 Task: For heading Arial with bold.  font size for heading22,  'Change the font style of data to'Arial Narrow.  and font size to 14,  Change the alignment of both headline & data to Align middle.  In the sheet  EvaluationSalesForecast_2022
Action: Mouse moved to (903, 113)
Screenshot: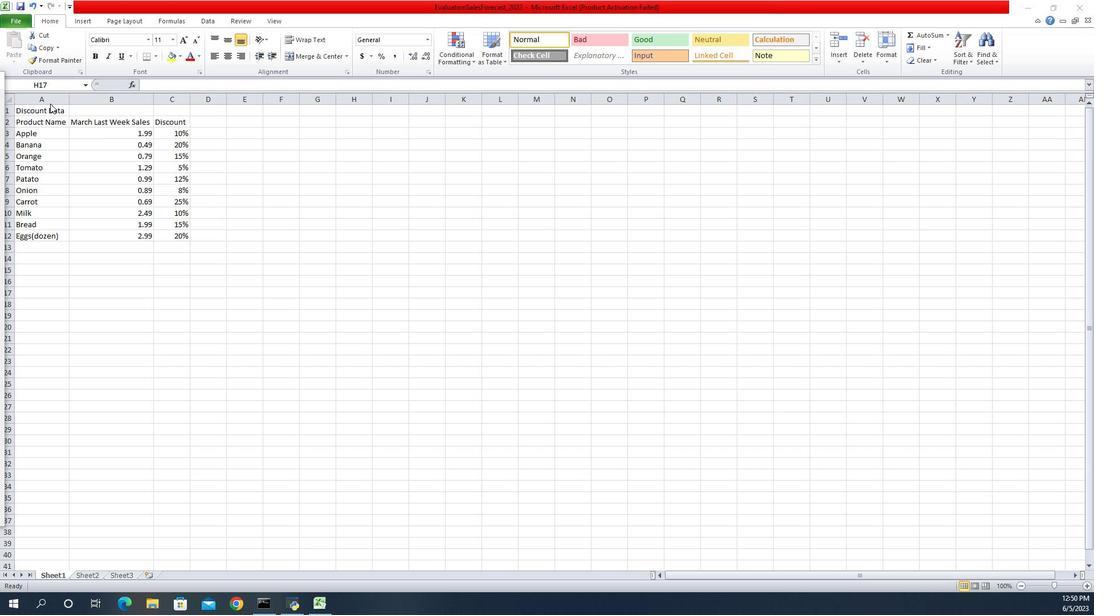 
Action: Mouse pressed left at (903, 113)
Screenshot: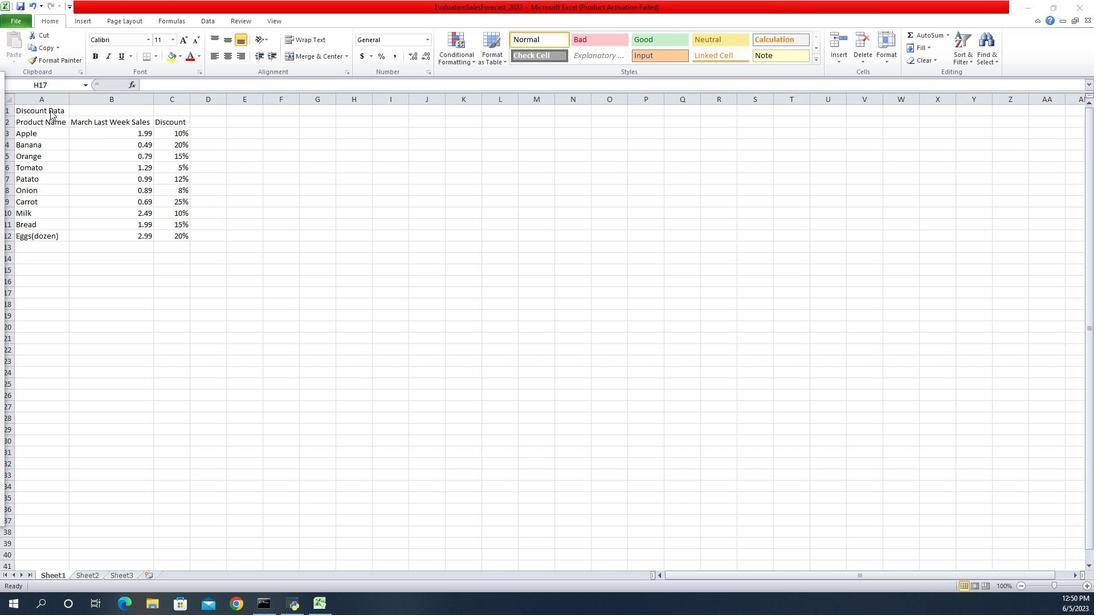 
Action: Mouse moved to (903, 113)
Screenshot: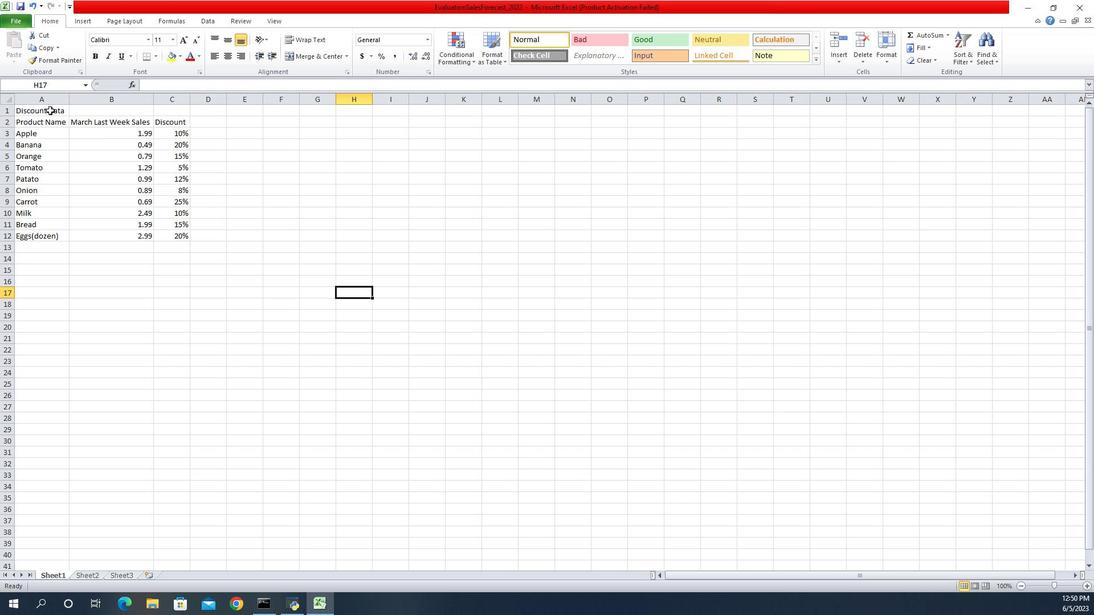 
Action: Mouse pressed left at (903, 113)
Screenshot: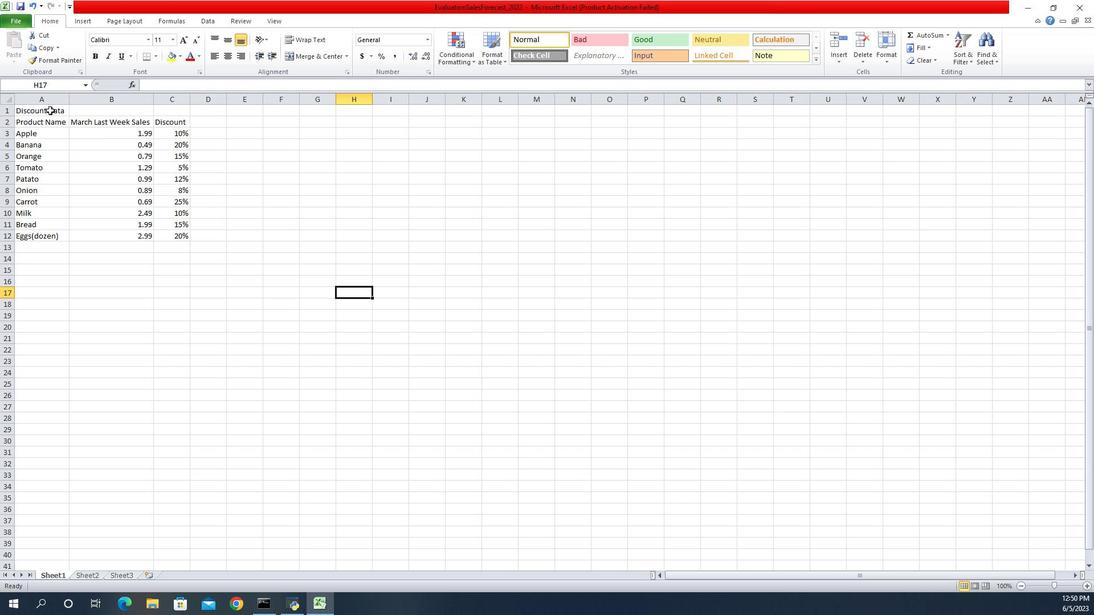 
Action: Mouse pressed left at (903, 113)
Screenshot: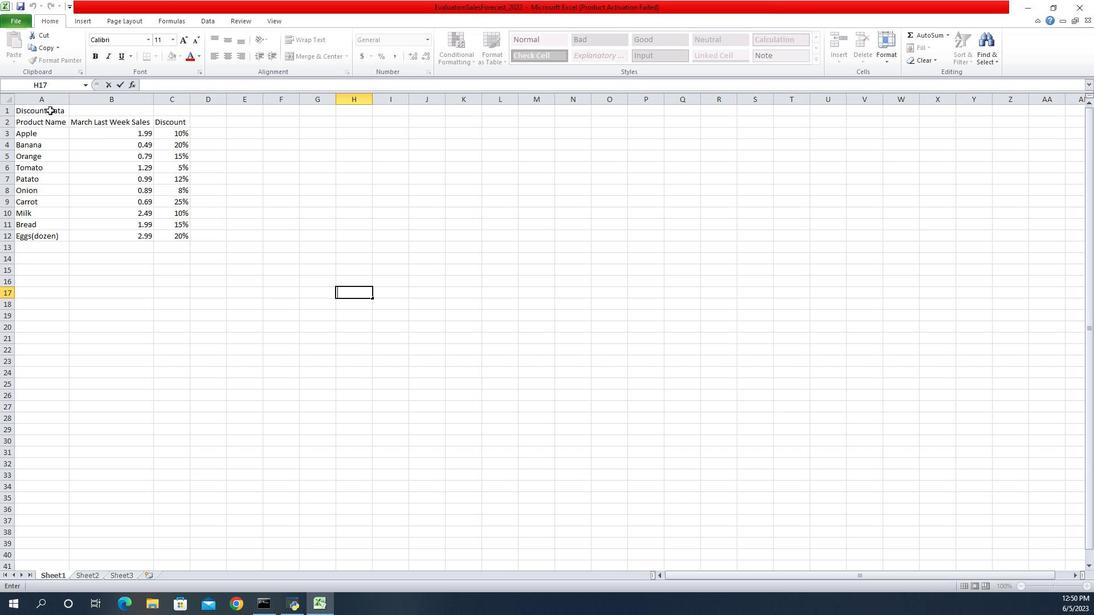
Action: Mouse moved to (999, 42)
Screenshot: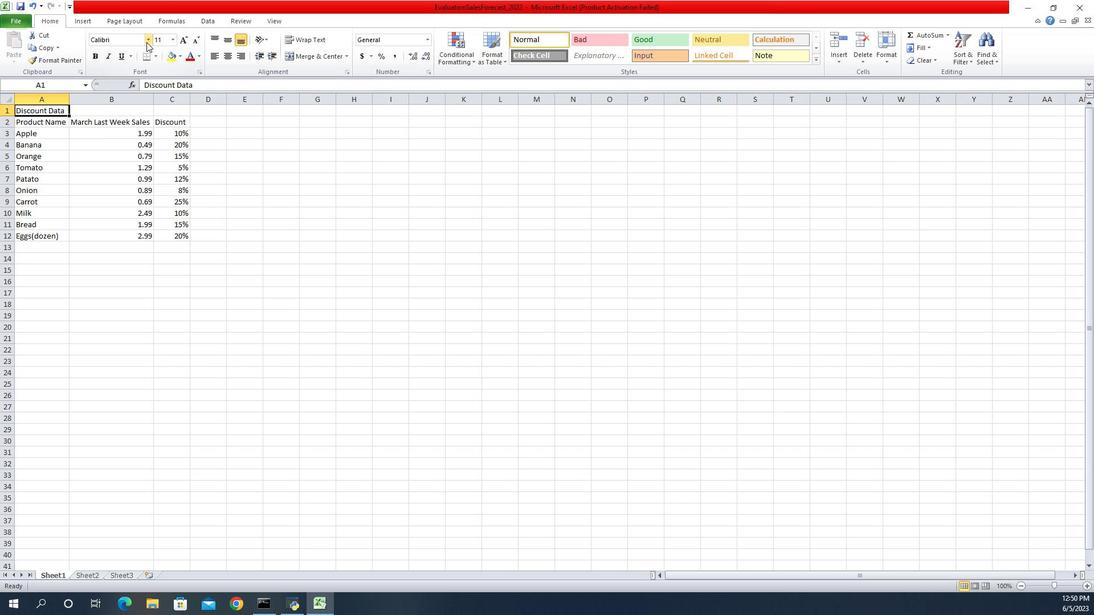 
Action: Mouse pressed left at (999, 42)
Screenshot: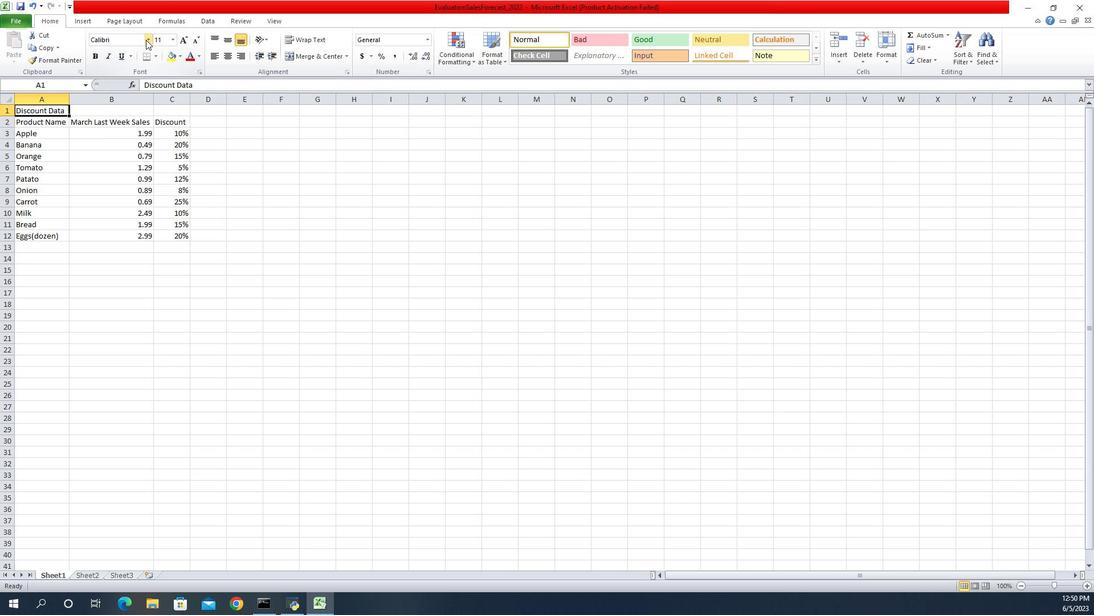 
Action: Mouse pressed left at (999, 42)
Screenshot: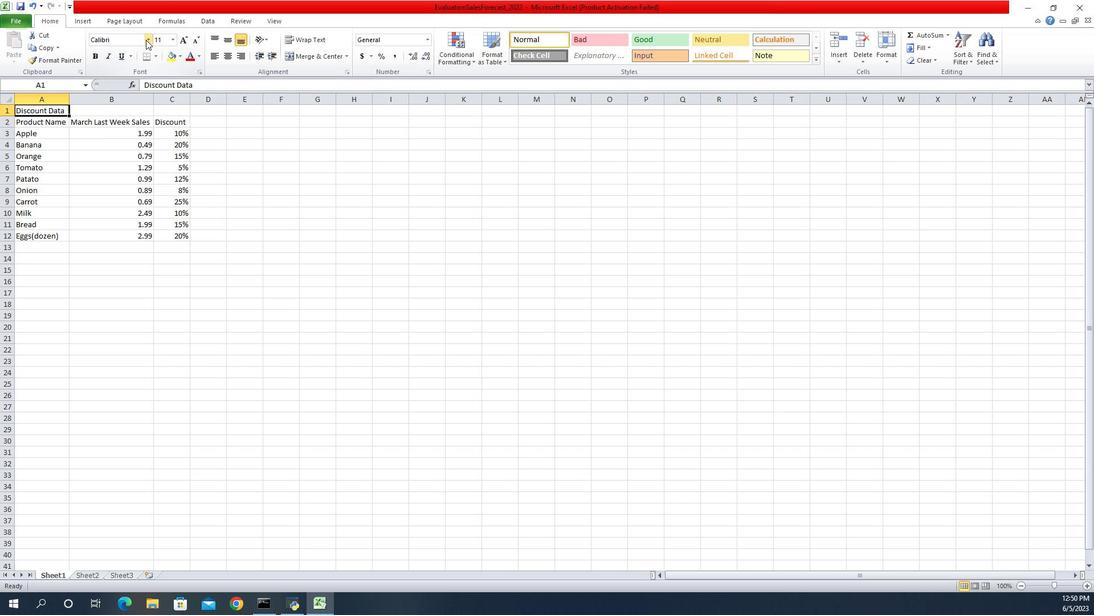 
Action: Key pressed actrl+Z<Key.shift>ctrl+Z
Screenshot: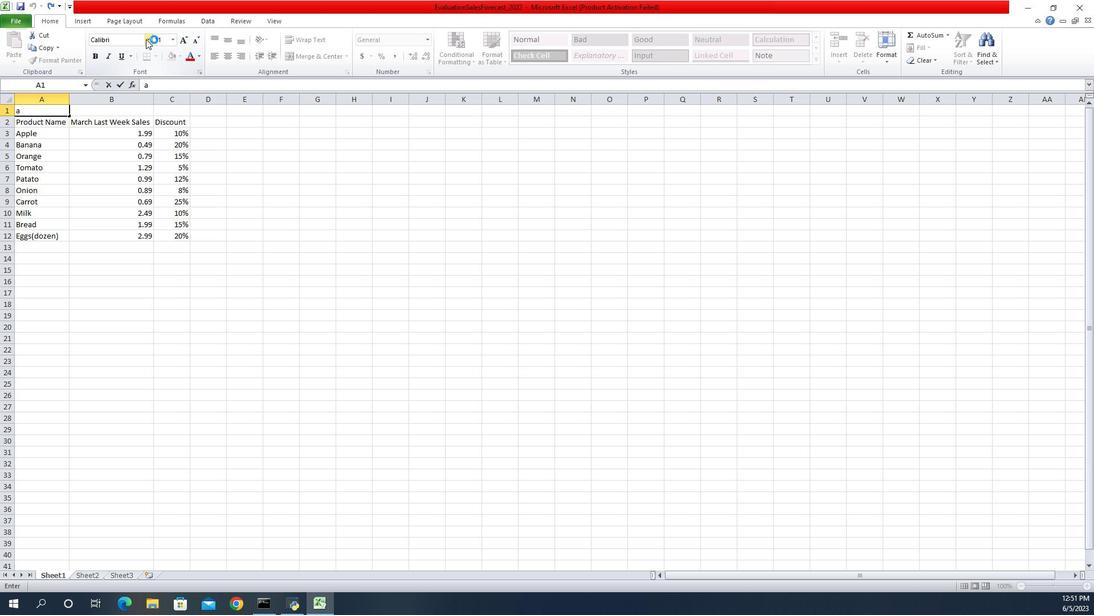 
Action: Mouse moved to (997, 54)
Screenshot: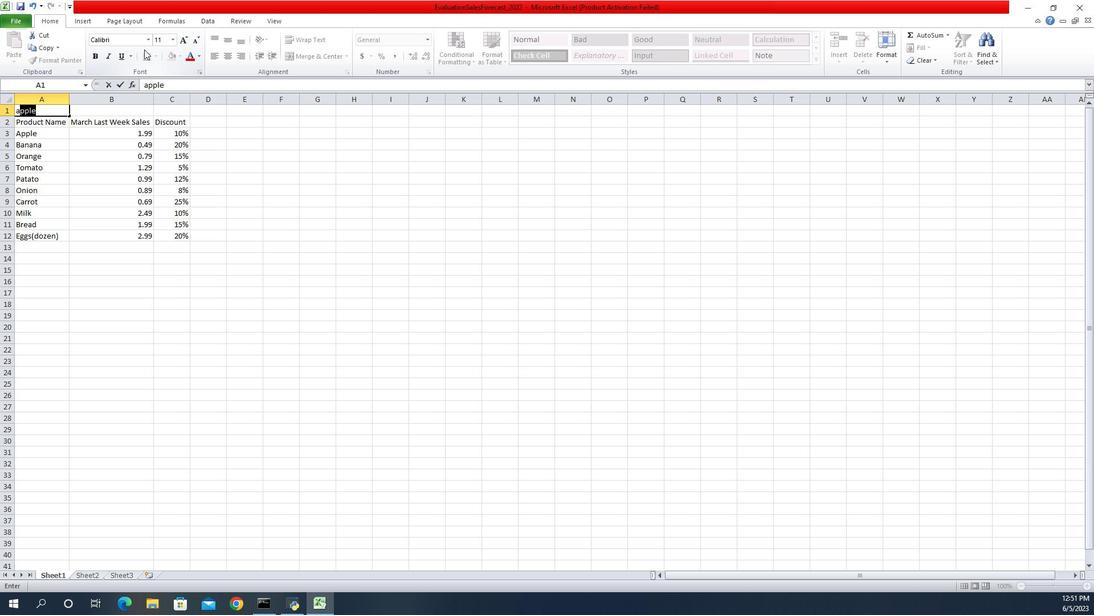 
Action: Key pressed ctrl+Z
Screenshot: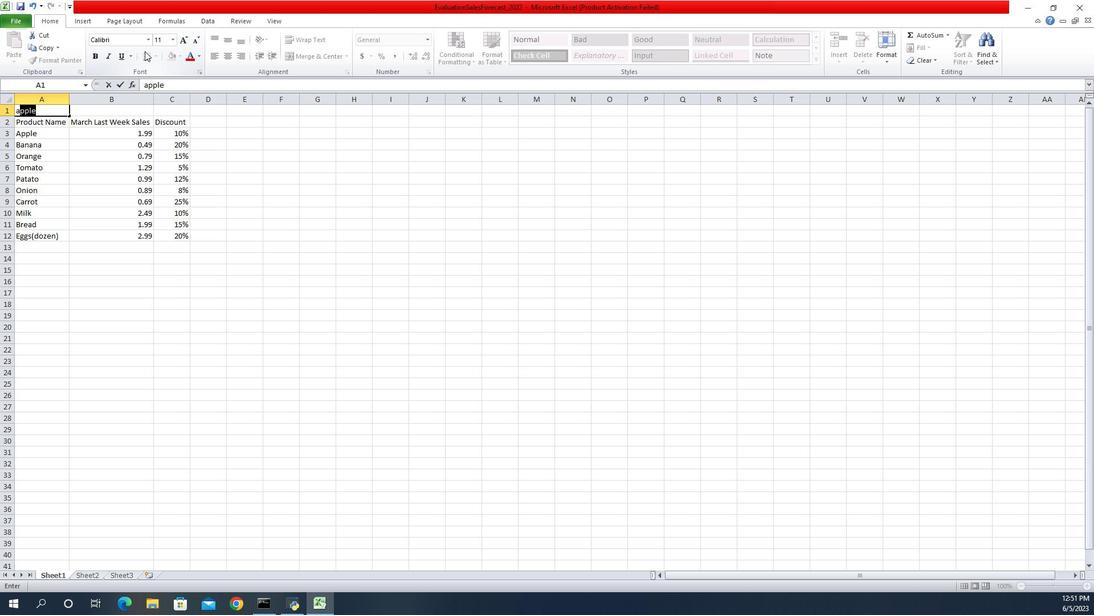 
Action: Mouse moved to (1079, 126)
Screenshot: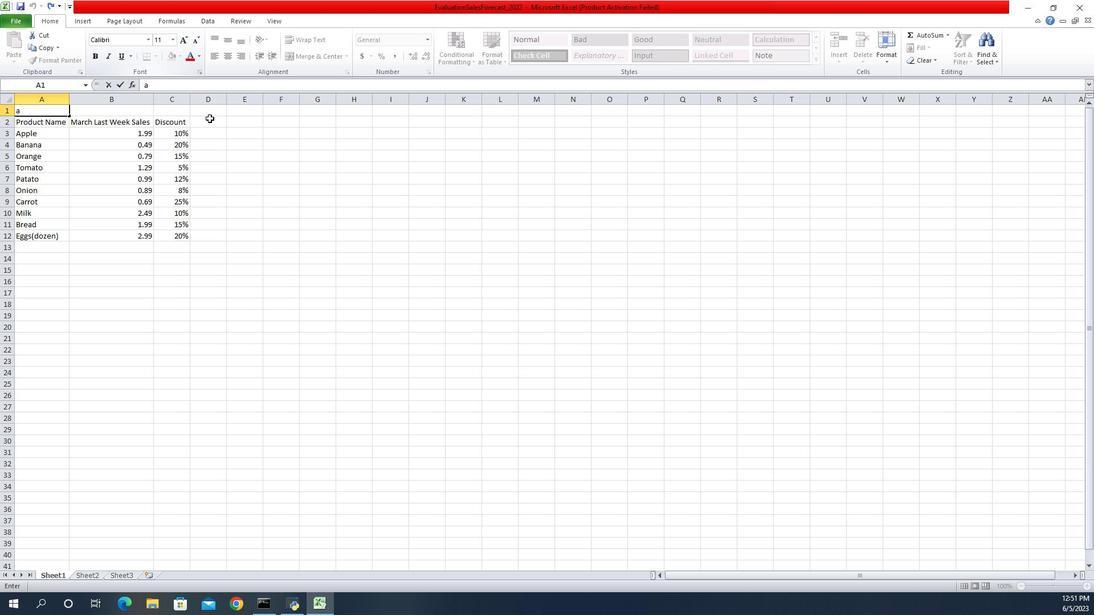 
Action: Mouse pressed left at (1079, 126)
Screenshot: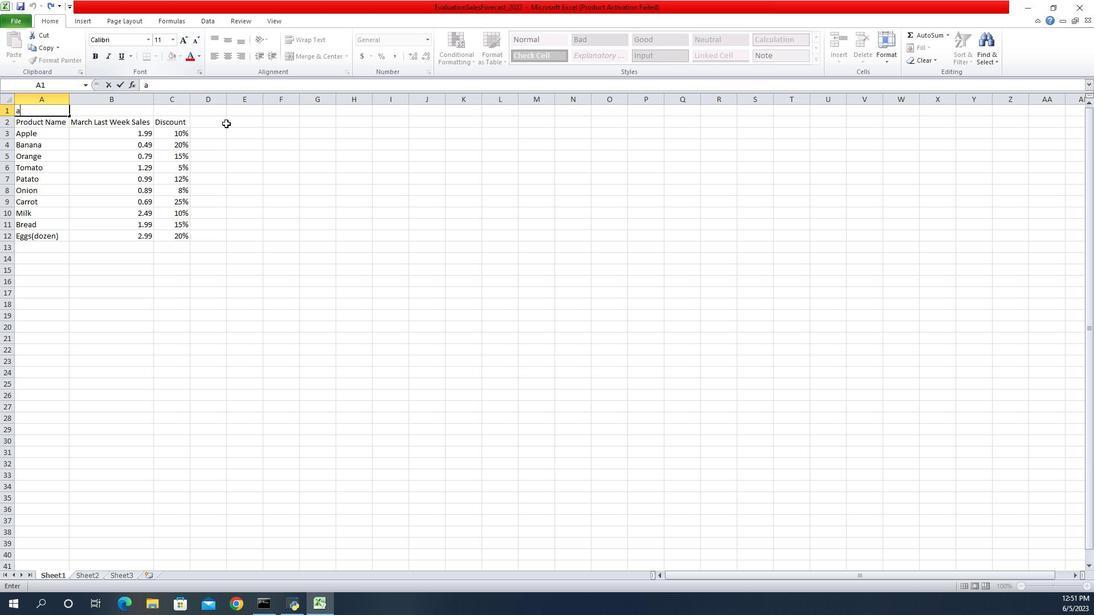 
Action: Mouse moved to (1096, 148)
Screenshot: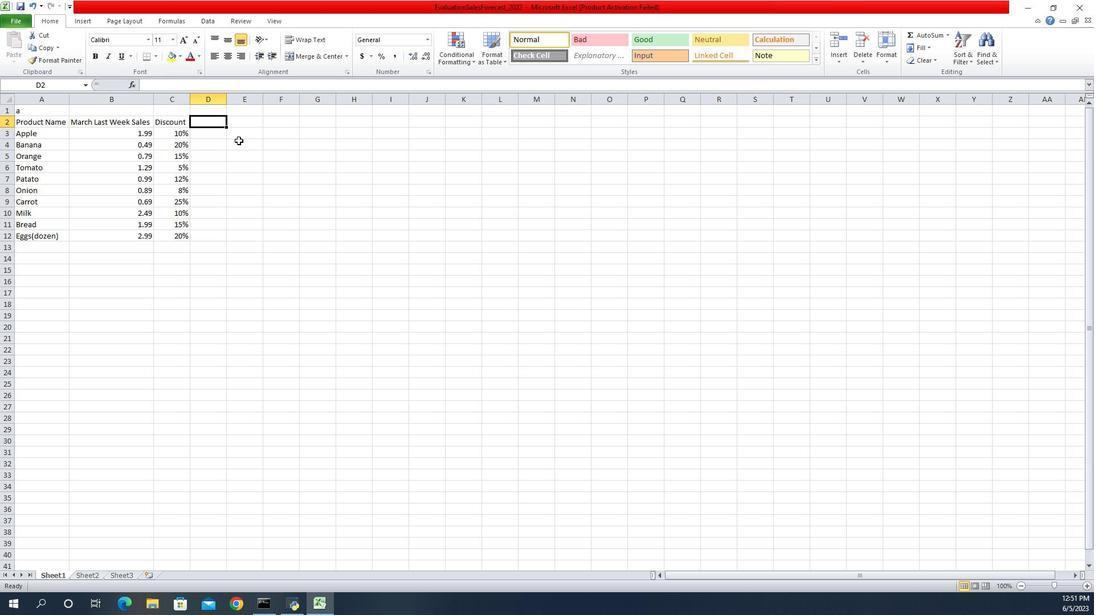 
Action: Key pressed ctrl+Z
Screenshot: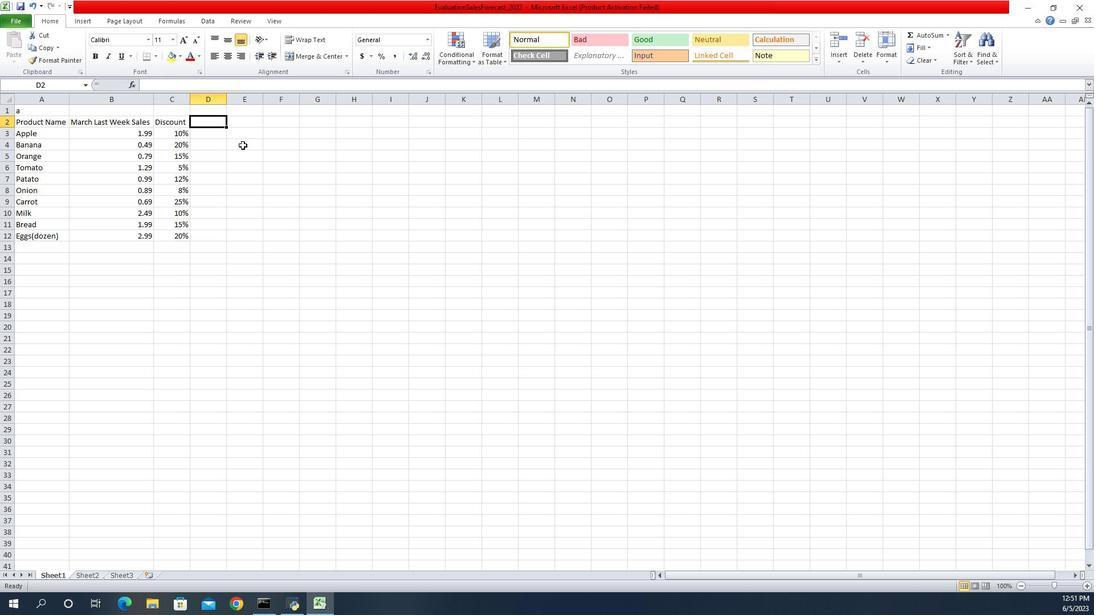 
Action: Mouse moved to (1001, 37)
Screenshot: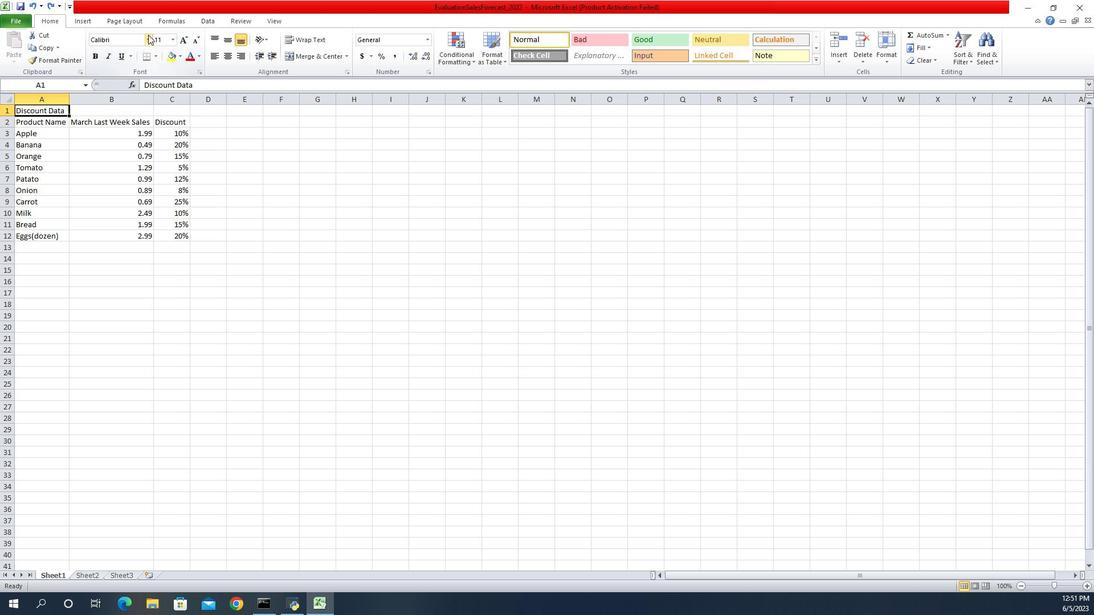 
Action: Mouse pressed left at (1001, 37)
Screenshot: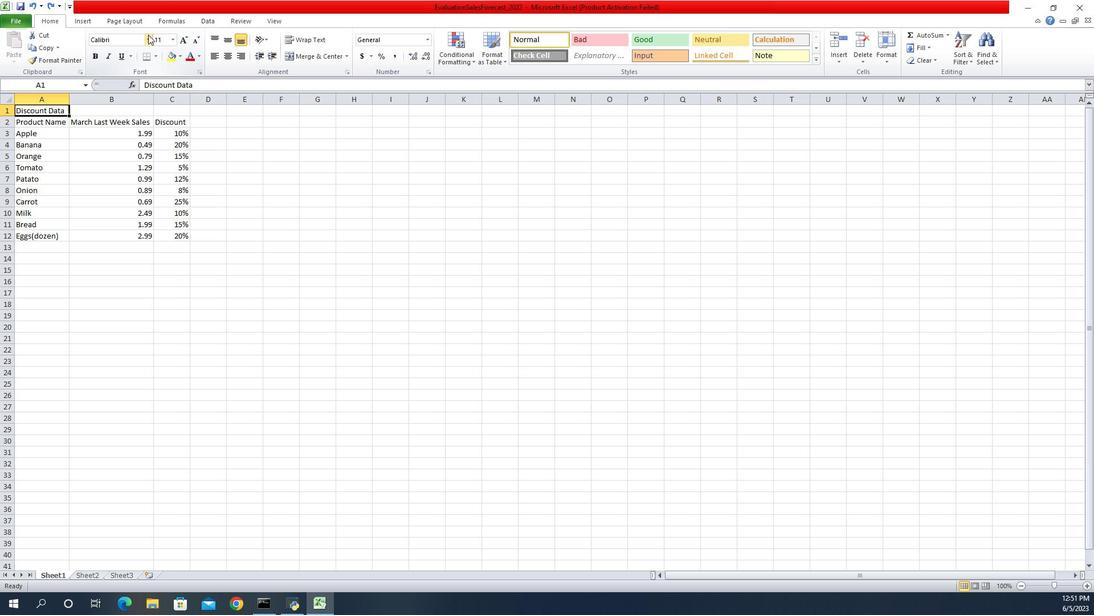 
Action: Mouse moved to (1009, 78)
Screenshot: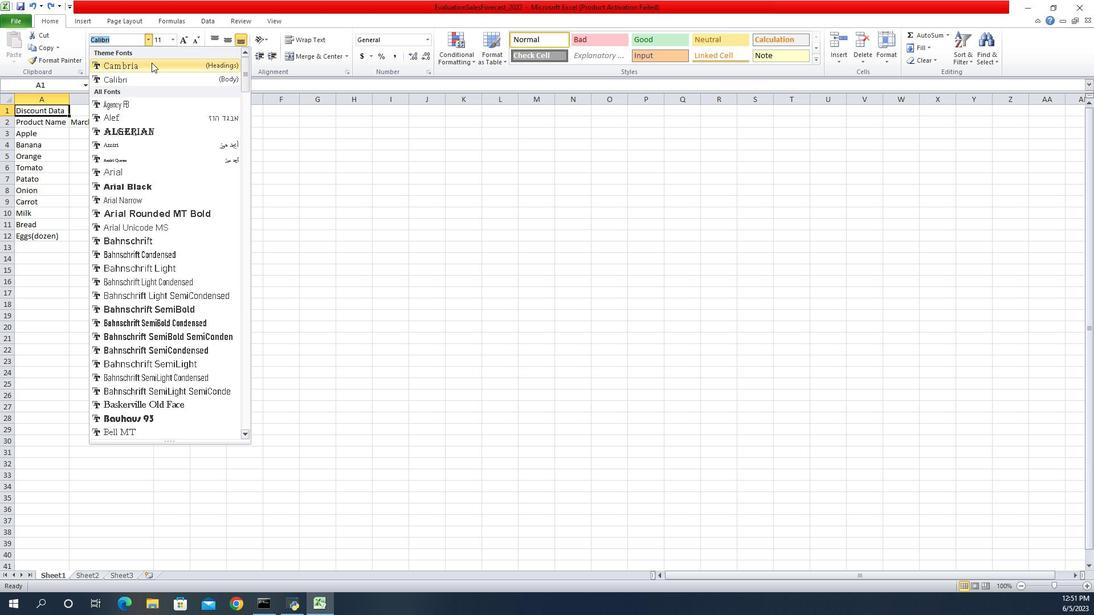 
Action: Key pressed ar<Key.enter>
Screenshot: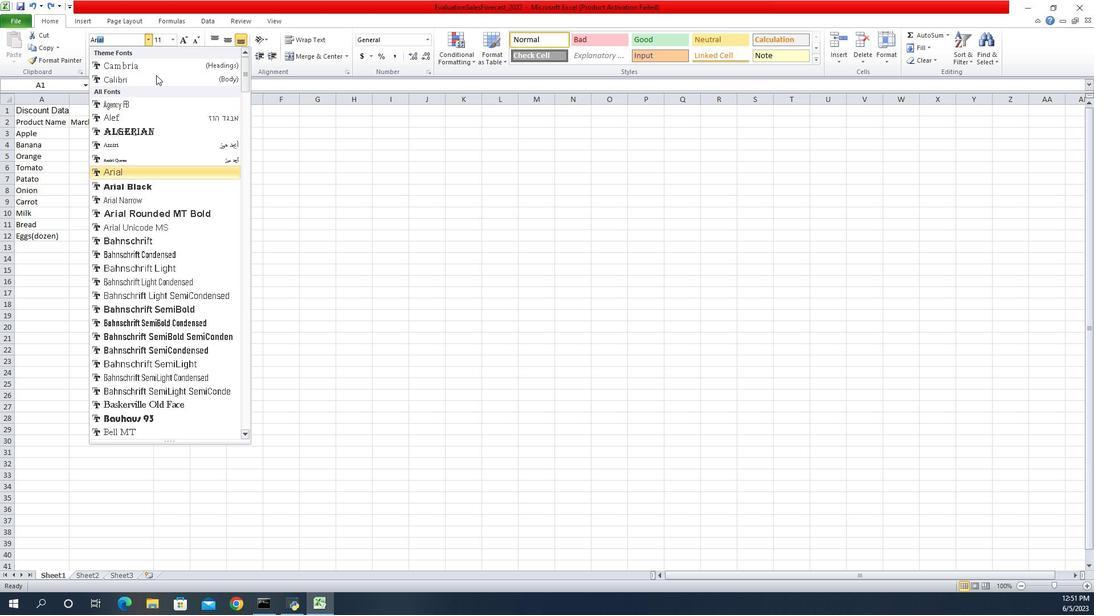 
Action: Mouse moved to (950, 63)
Screenshot: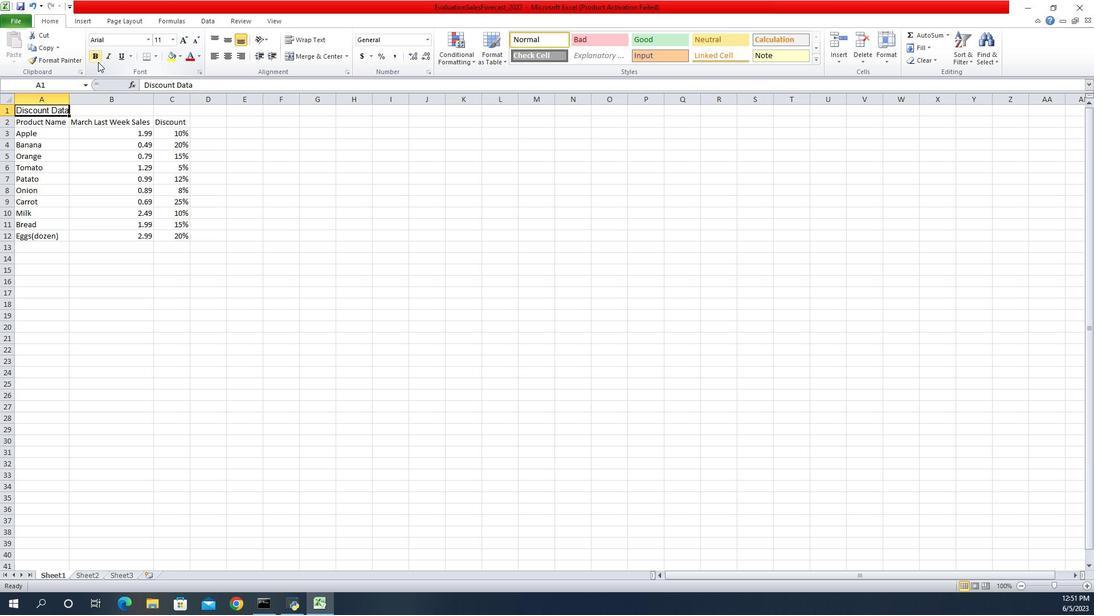 
Action: Mouse pressed left at (950, 63)
Screenshot: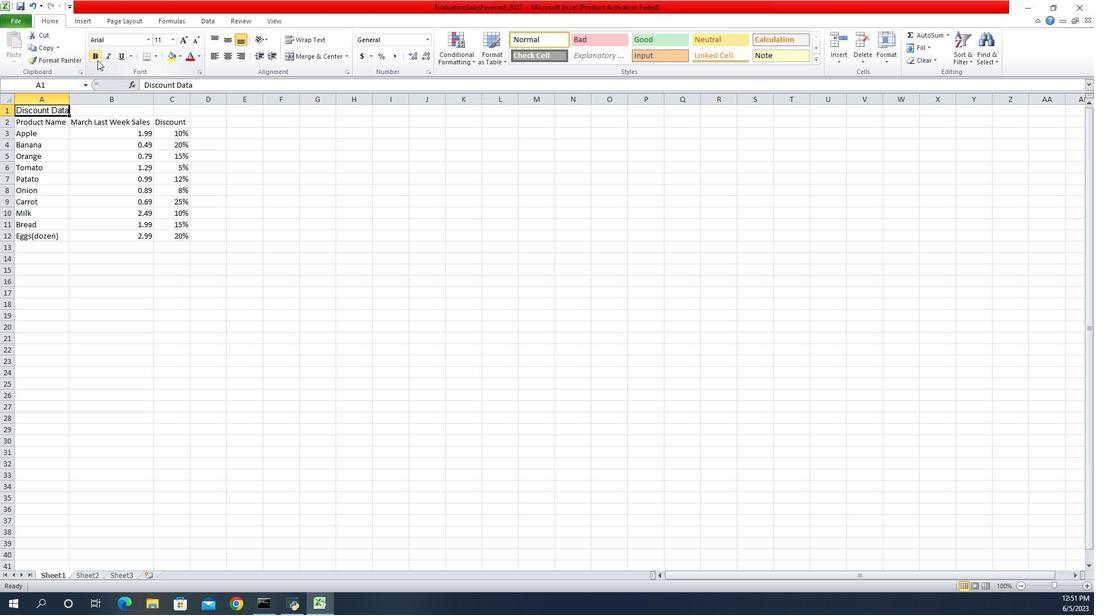 
Action: Mouse moved to (1028, 42)
Screenshot: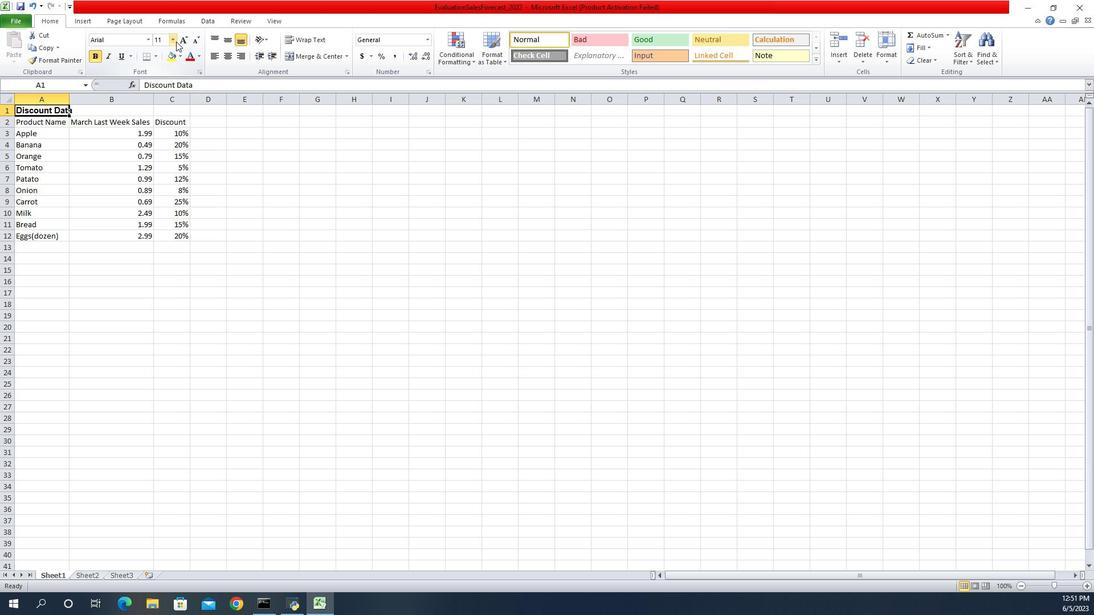 
Action: Mouse pressed left at (1028, 42)
Screenshot: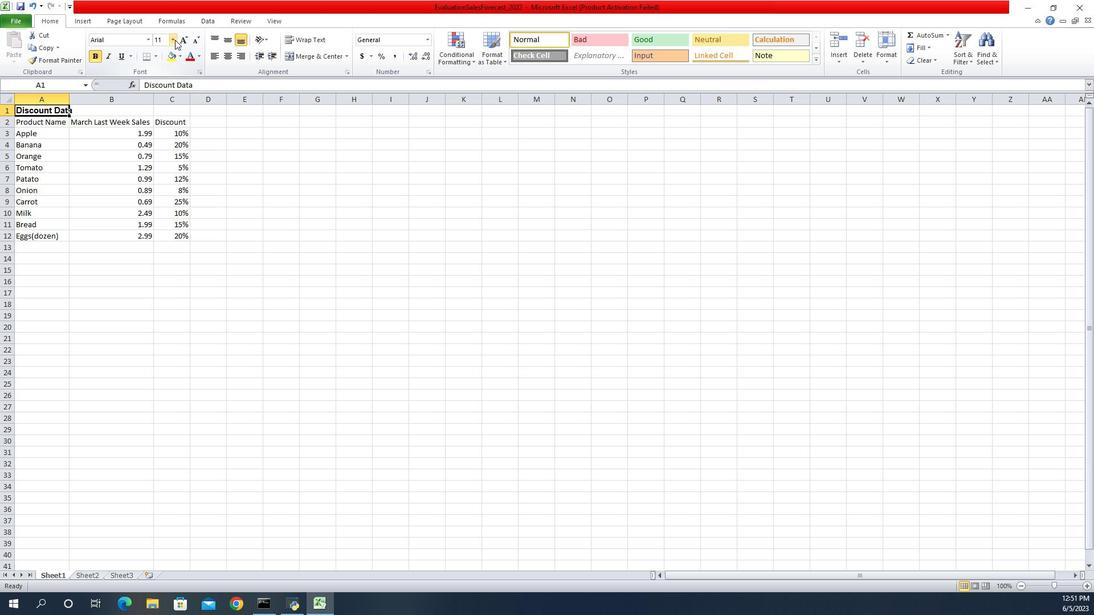
Action: Mouse moved to (1013, 144)
Screenshot: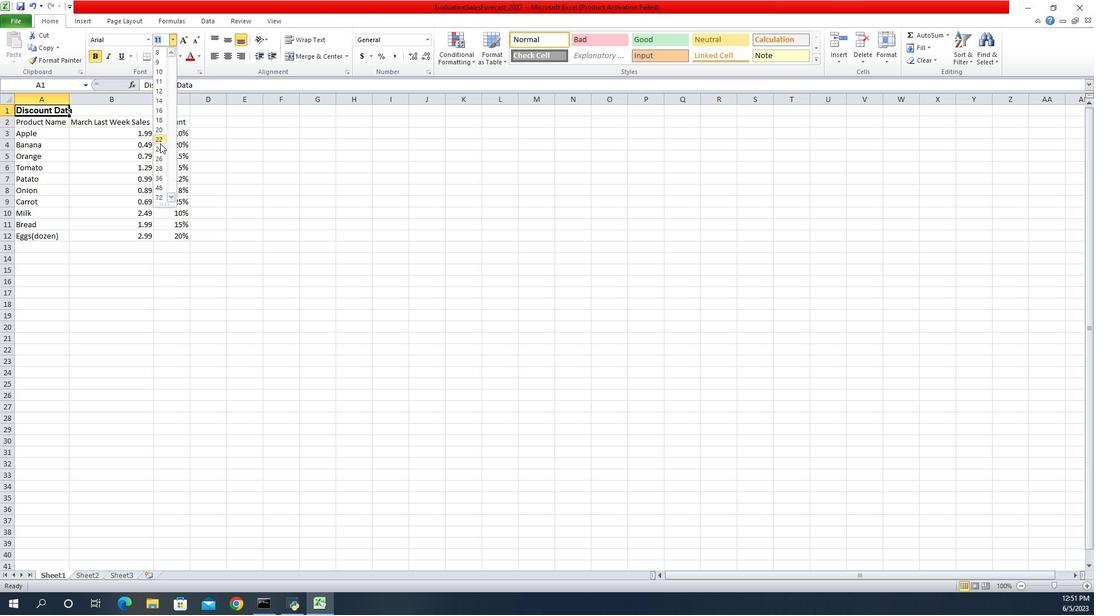 
Action: Mouse pressed left at (1013, 144)
Screenshot: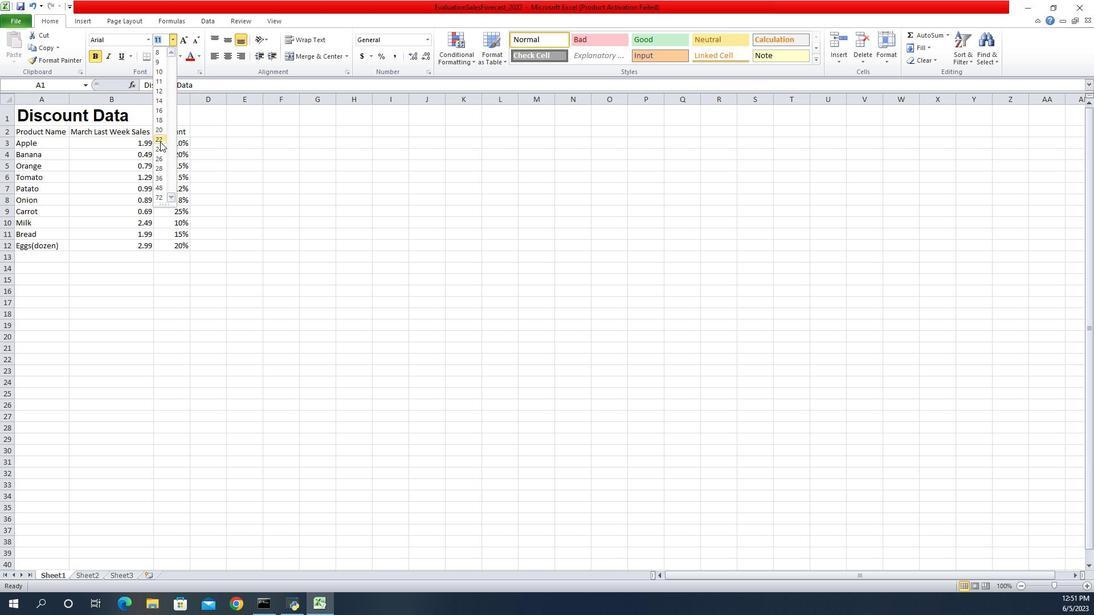 
Action: Mouse moved to (899, 135)
Screenshot: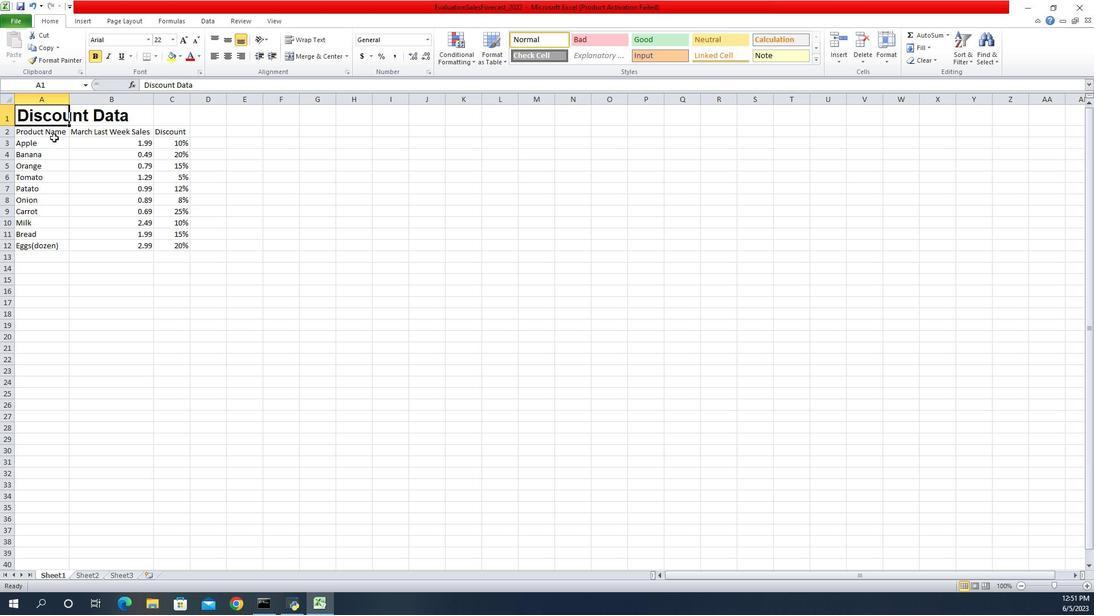 
Action: Mouse pressed left at (899, 135)
Screenshot: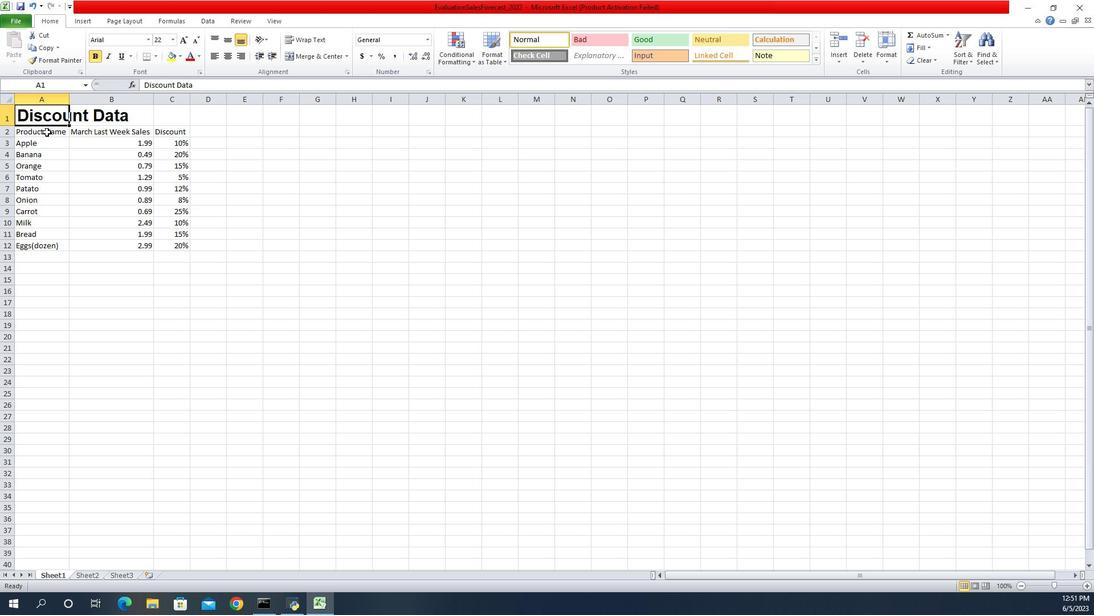 
Action: Key pressed <Key.shift><Key.right><Key.right><Key.down><Key.down><Key.down><Key.down><Key.down><Key.down><Key.down><Key.down><Key.down><Key.down>
Screenshot: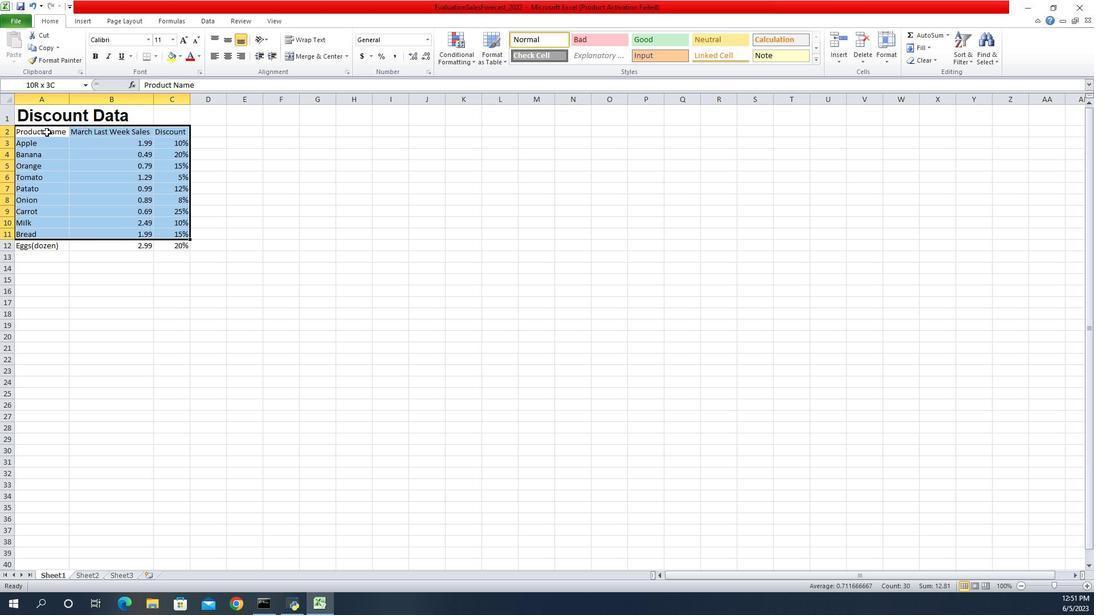 
Action: Mouse moved to (1001, 42)
Screenshot: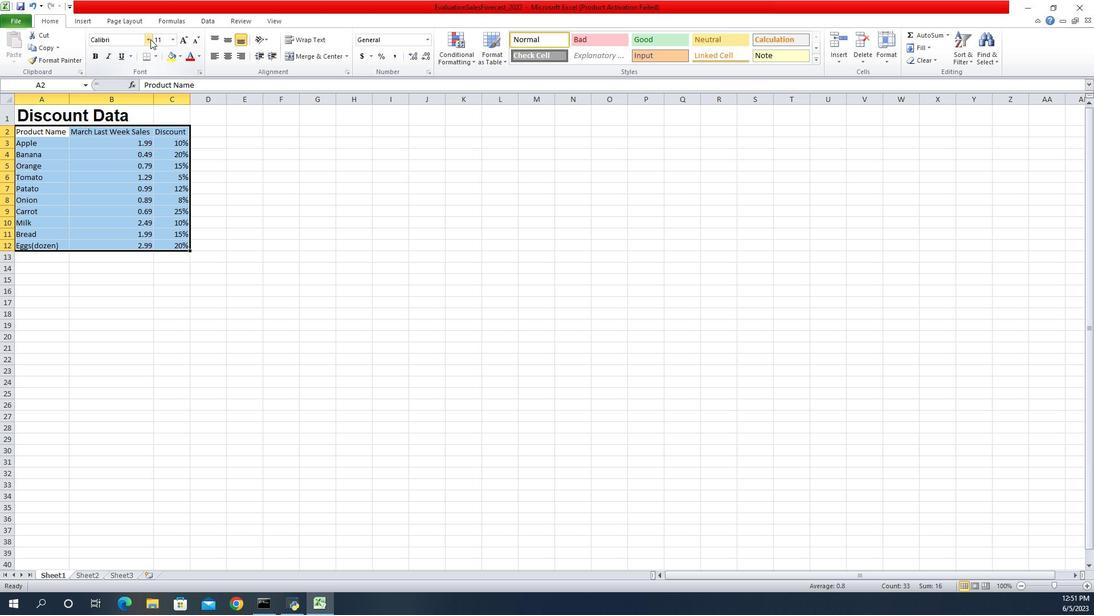 
Action: Mouse pressed left at (1001, 42)
Screenshot: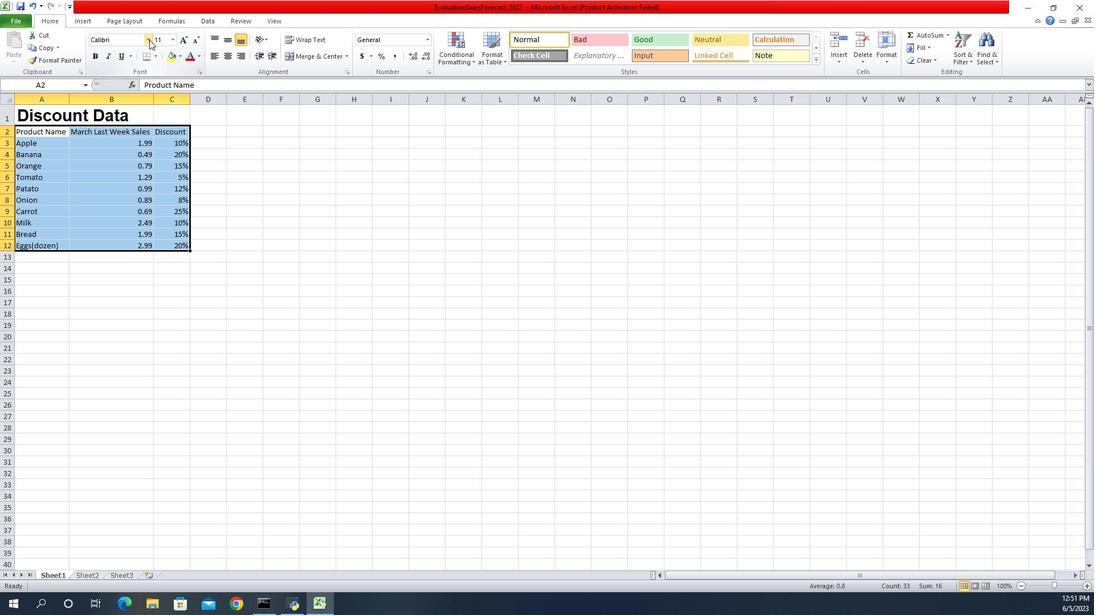 
Action: Key pressed ar
Screenshot: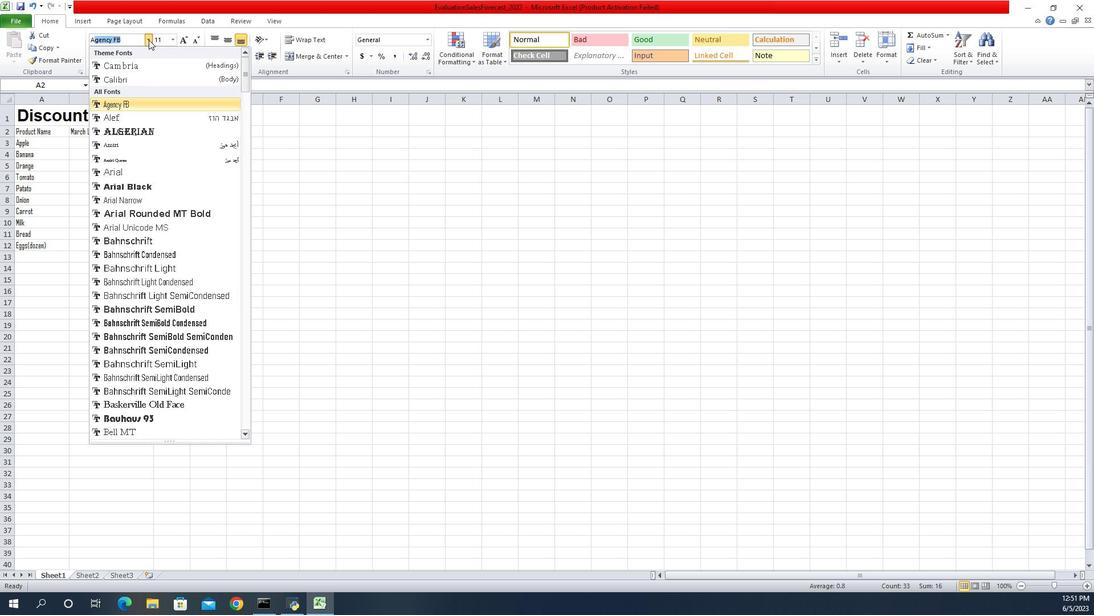 
Action: Mouse moved to (1001, 42)
Screenshot: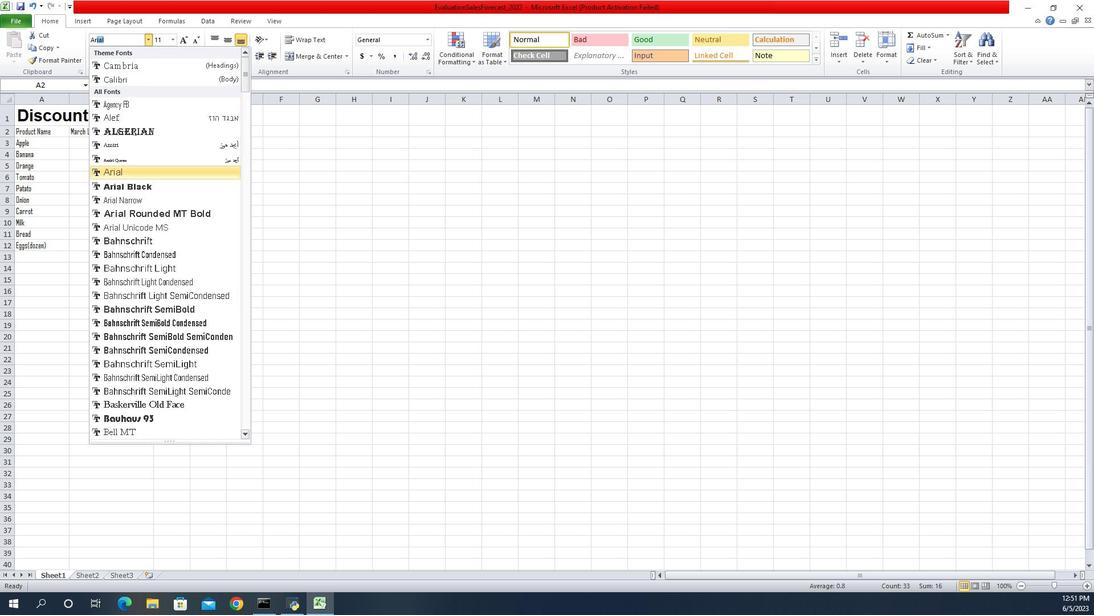 
Action: Key pressed <Key.down><Key.down><Key.enter>
Screenshot: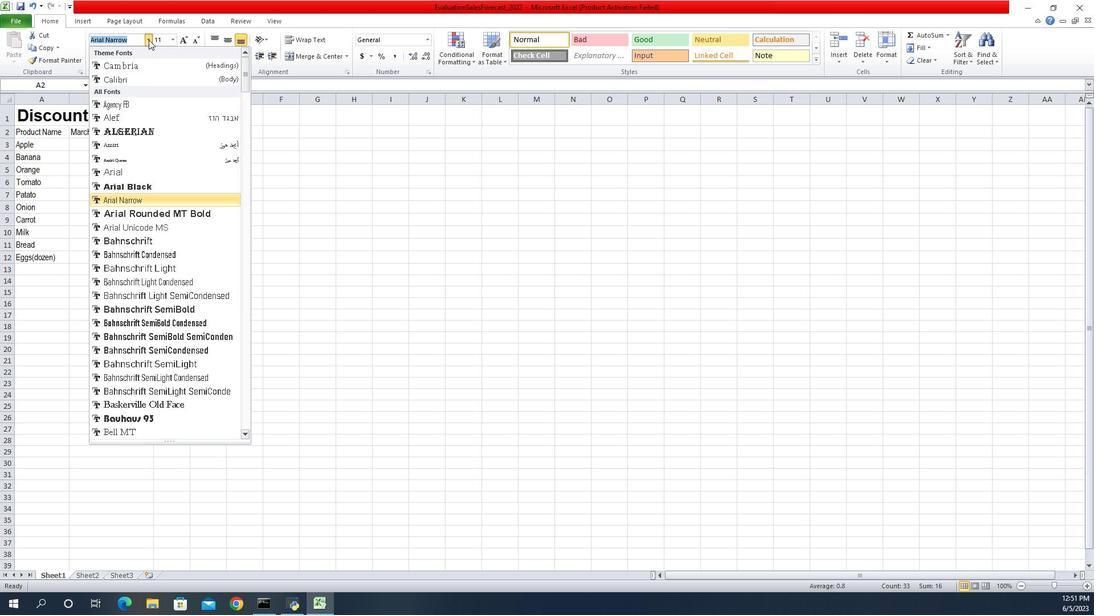 
Action: Mouse moved to (1028, 41)
Screenshot: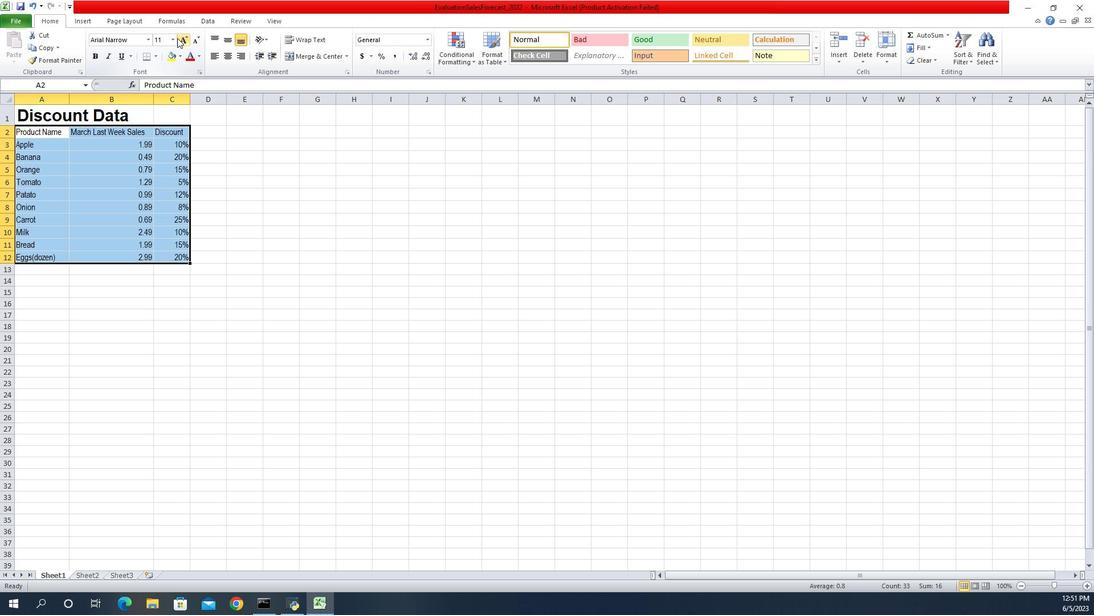 
Action: Mouse pressed left at (1028, 41)
Screenshot: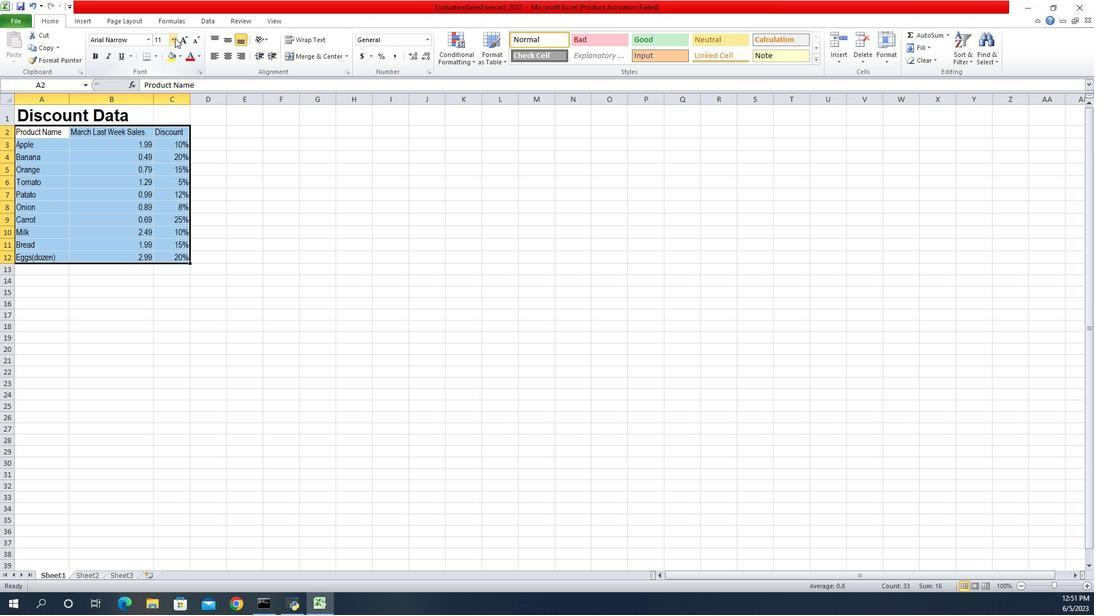 
Action: Mouse moved to (1013, 103)
Screenshot: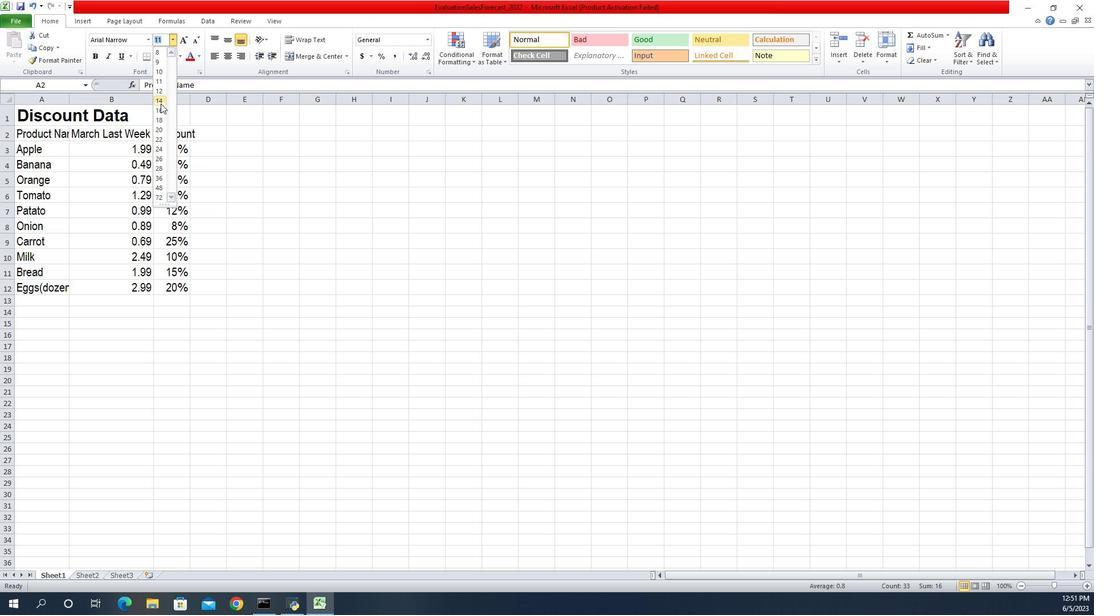 
Action: Mouse pressed left at (1013, 103)
Screenshot: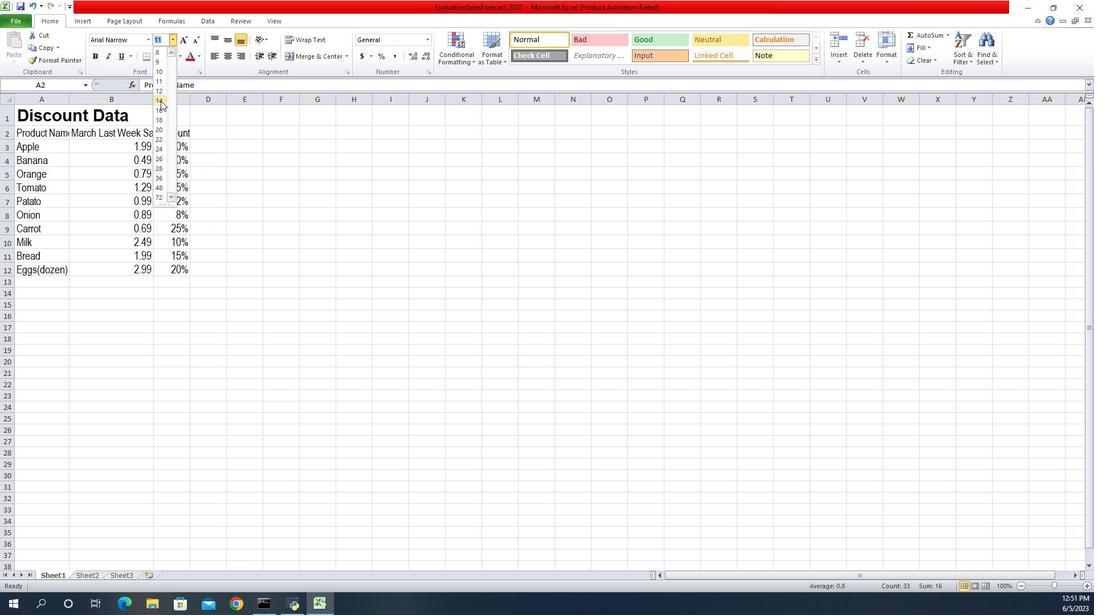 
Action: Mouse moved to (1081, 39)
Screenshot: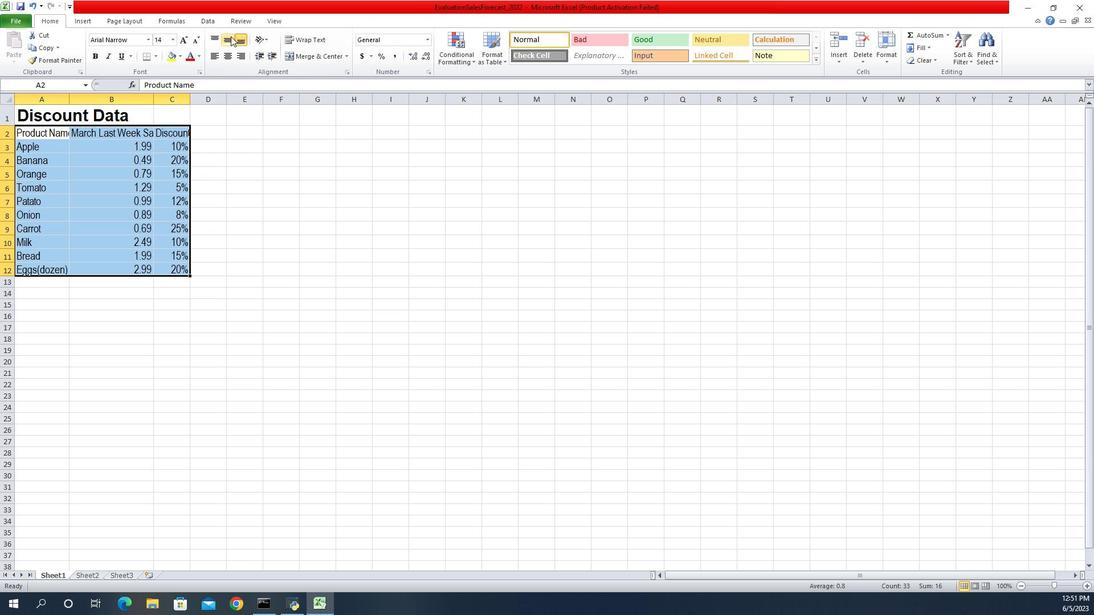
Action: Mouse pressed left at (1081, 39)
Screenshot: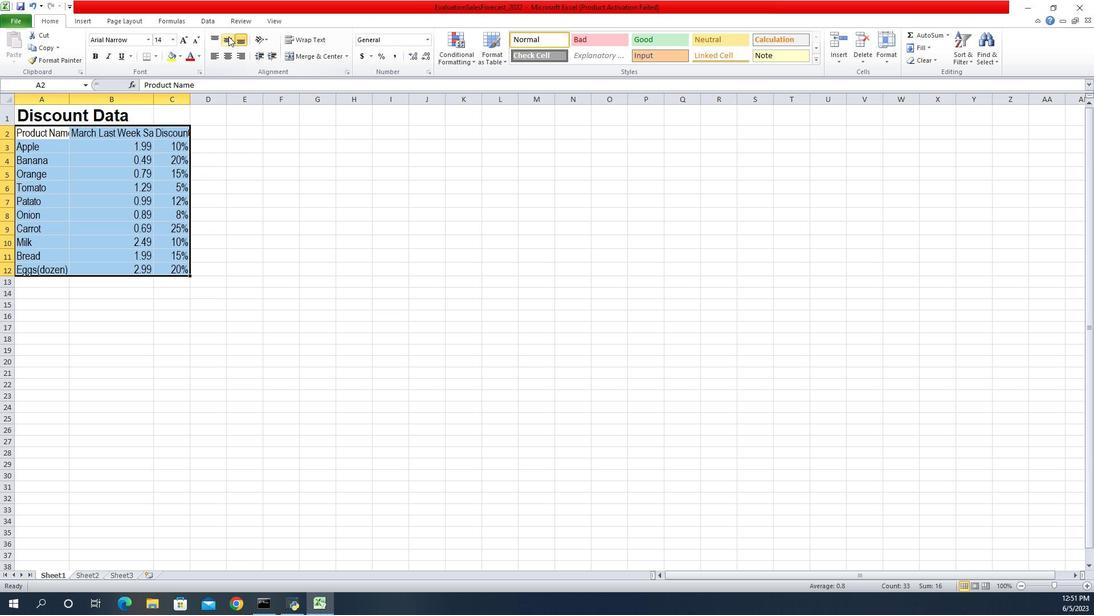 
Action: Mouse moved to (877, 8)
Screenshot: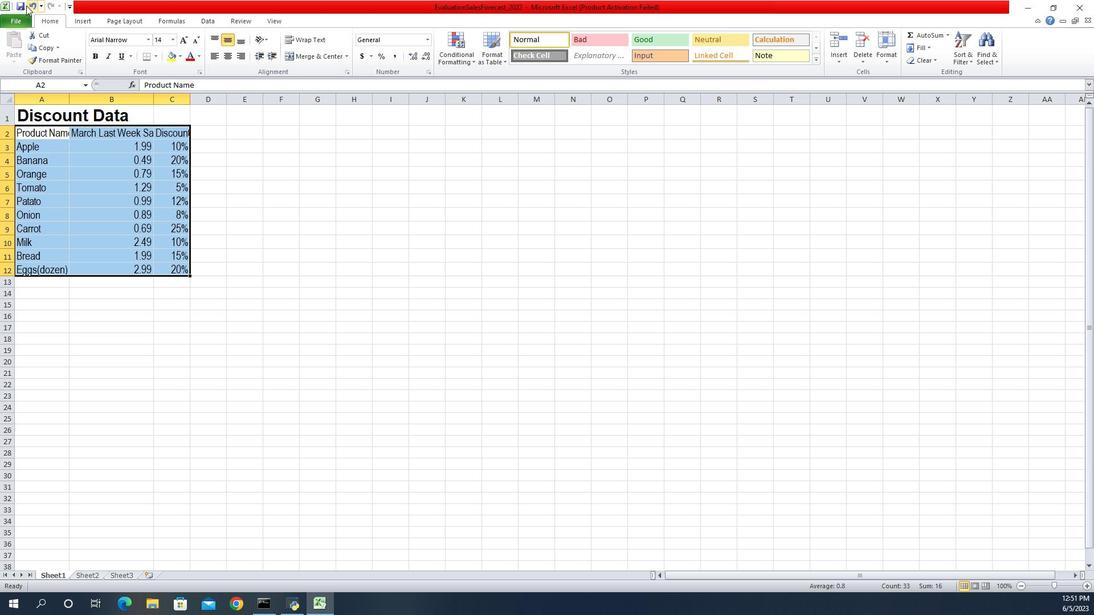 
Action: Mouse pressed left at (877, 8)
Screenshot: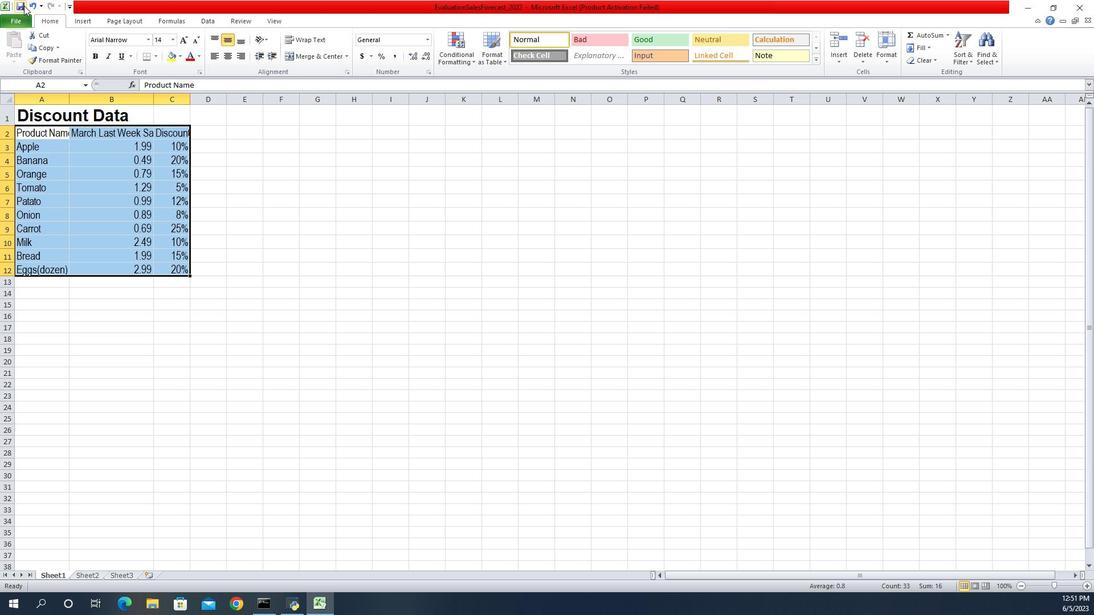 
Action: Mouse moved to (1074, 268)
Screenshot: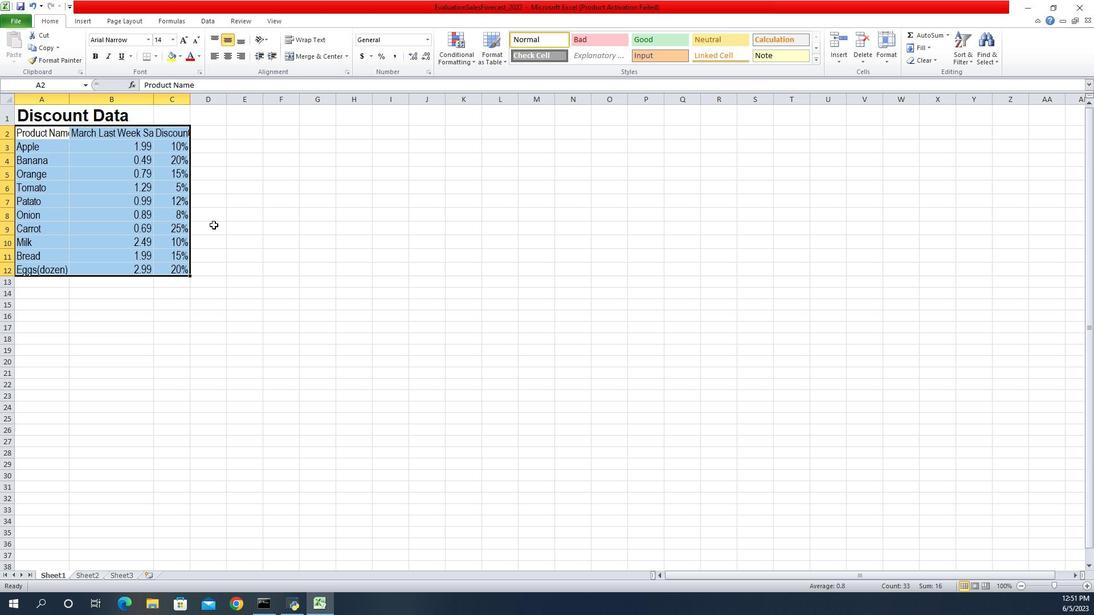 
Action: Mouse pressed left at (1074, 268)
Screenshot: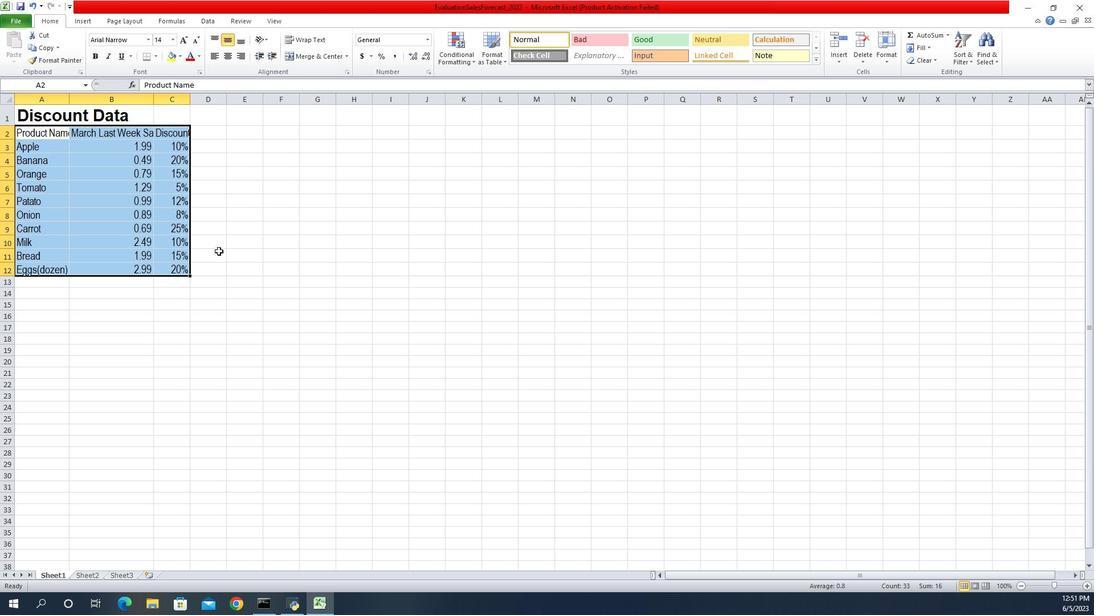 
Action: Mouse moved to (1074, 268)
Screenshot: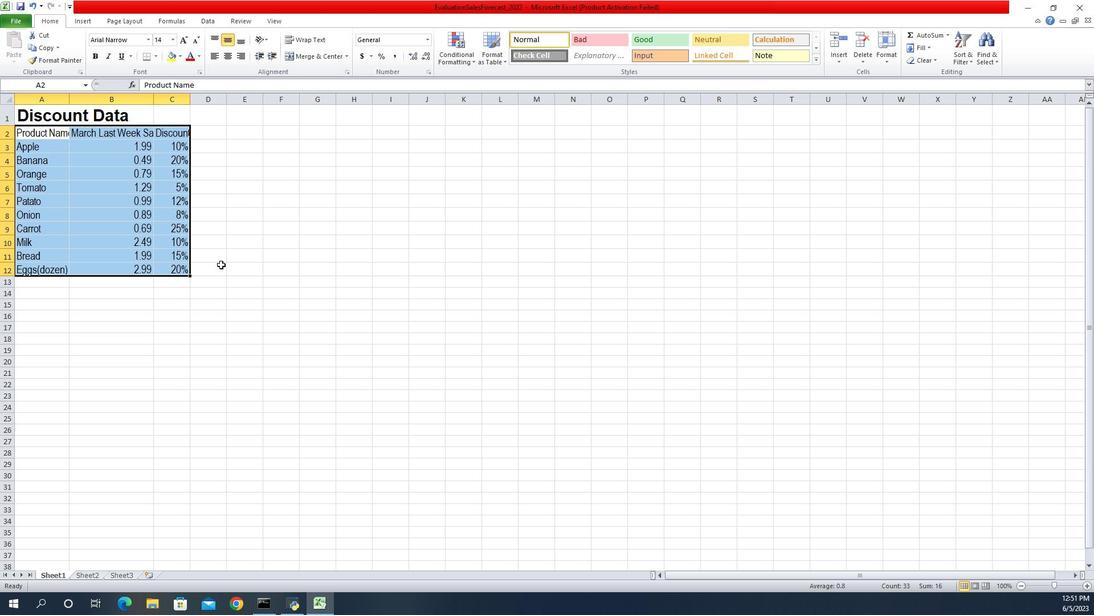 
